 Task: Use the formula "IMREAL" in spreadsheet "Project portfolio".
Action: Mouse moved to (62, 263)
Screenshot: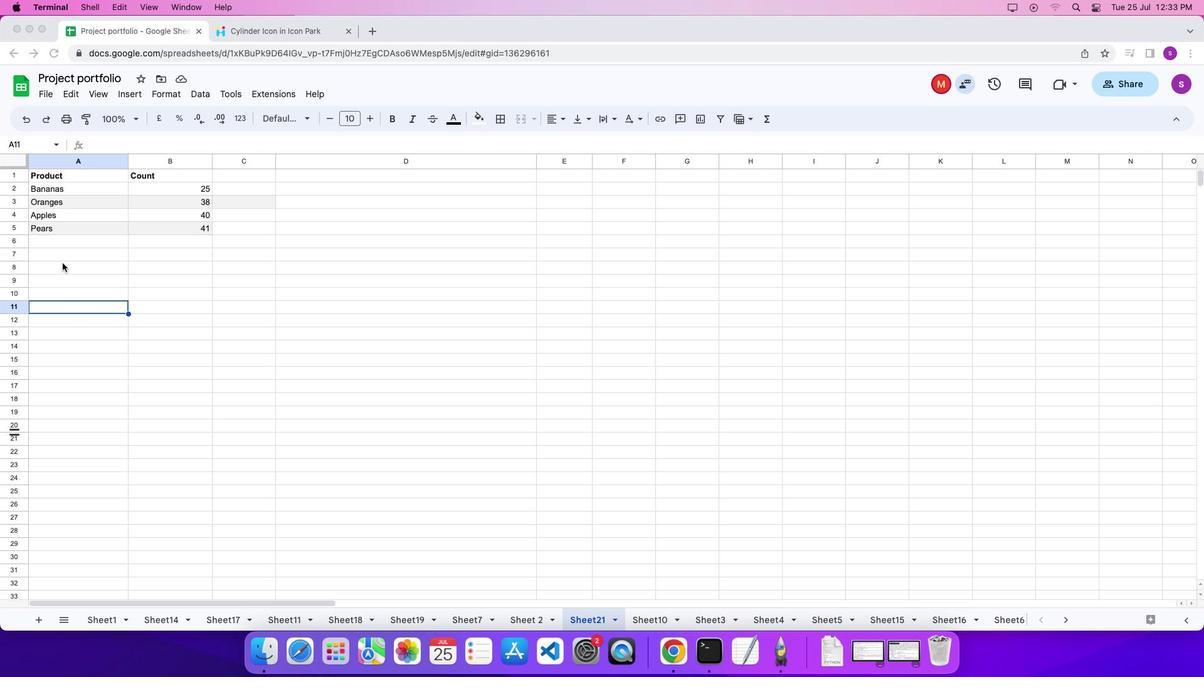 
Action: Mouse pressed left at (62, 263)
Screenshot: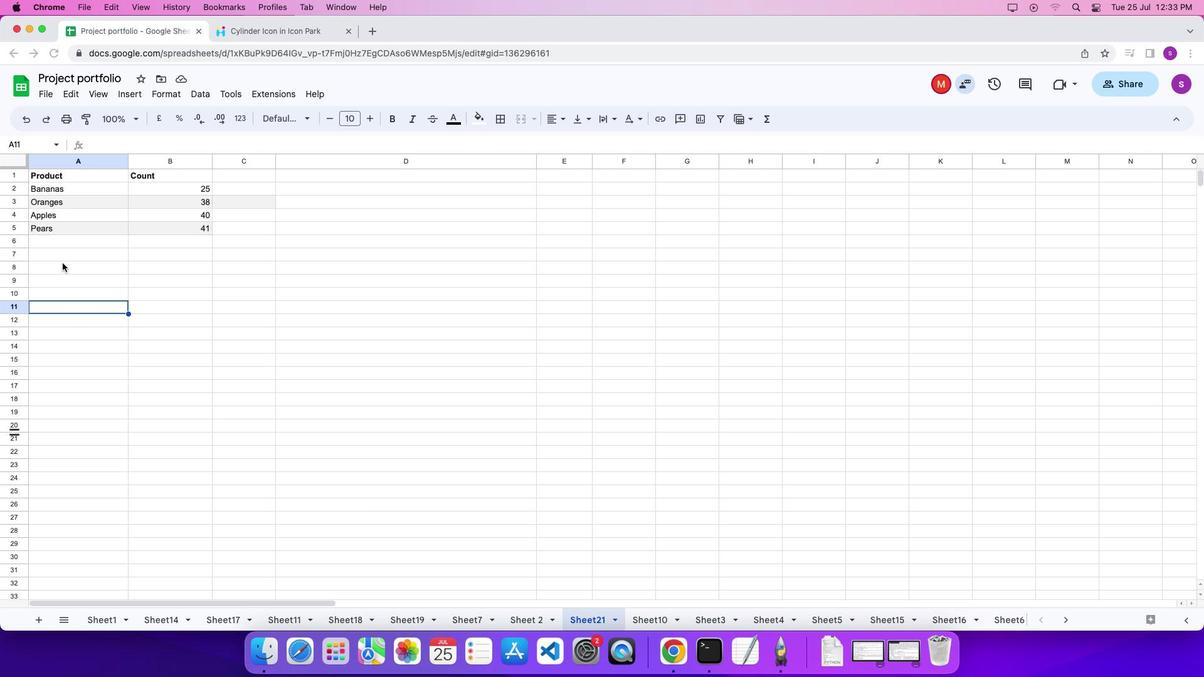 
Action: Mouse pressed left at (62, 263)
Screenshot: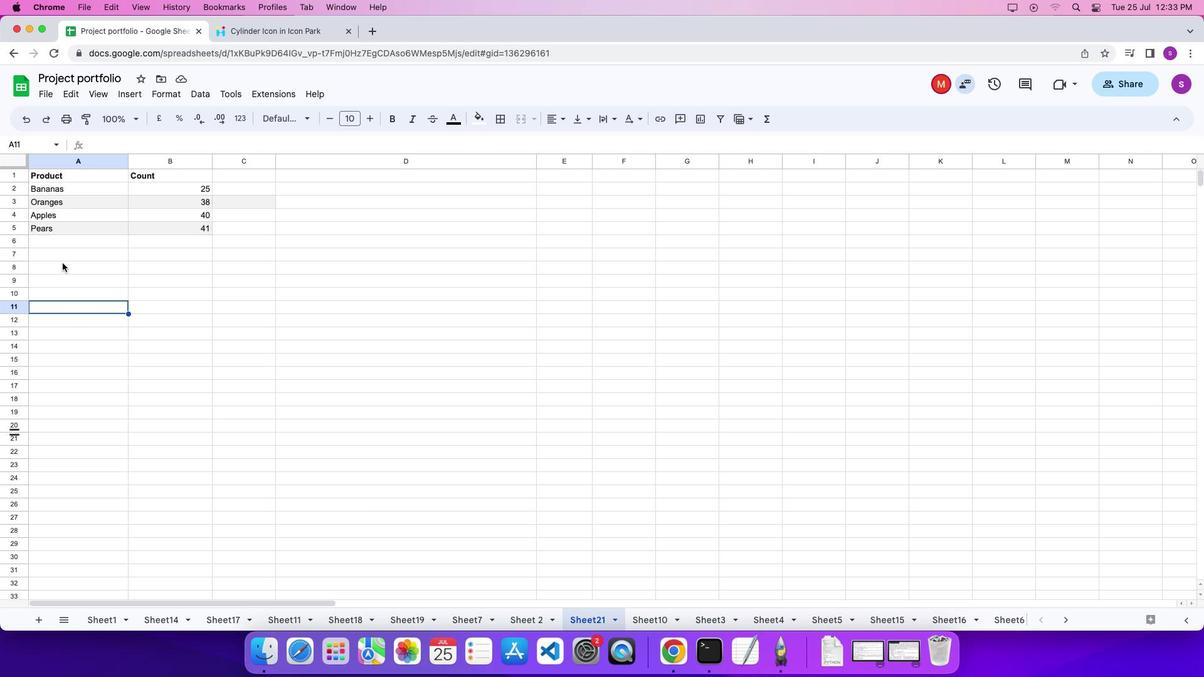 
Action: Mouse pressed left at (62, 263)
Screenshot: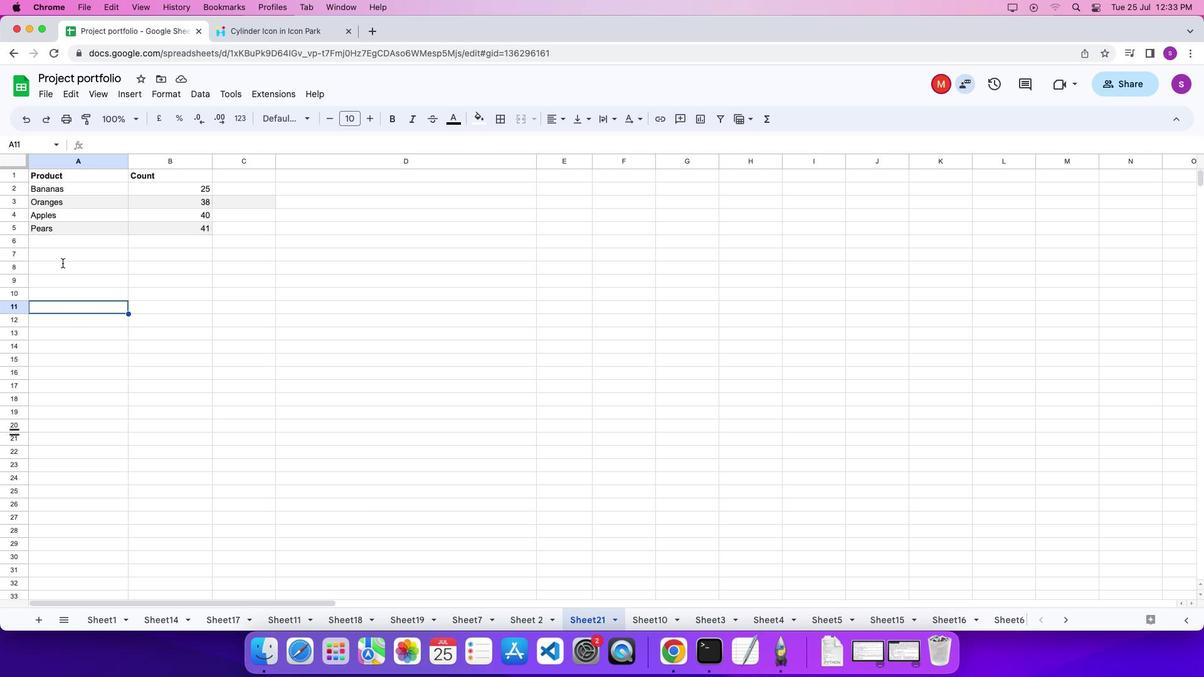 
Action: Mouse moved to (62, 262)
Screenshot: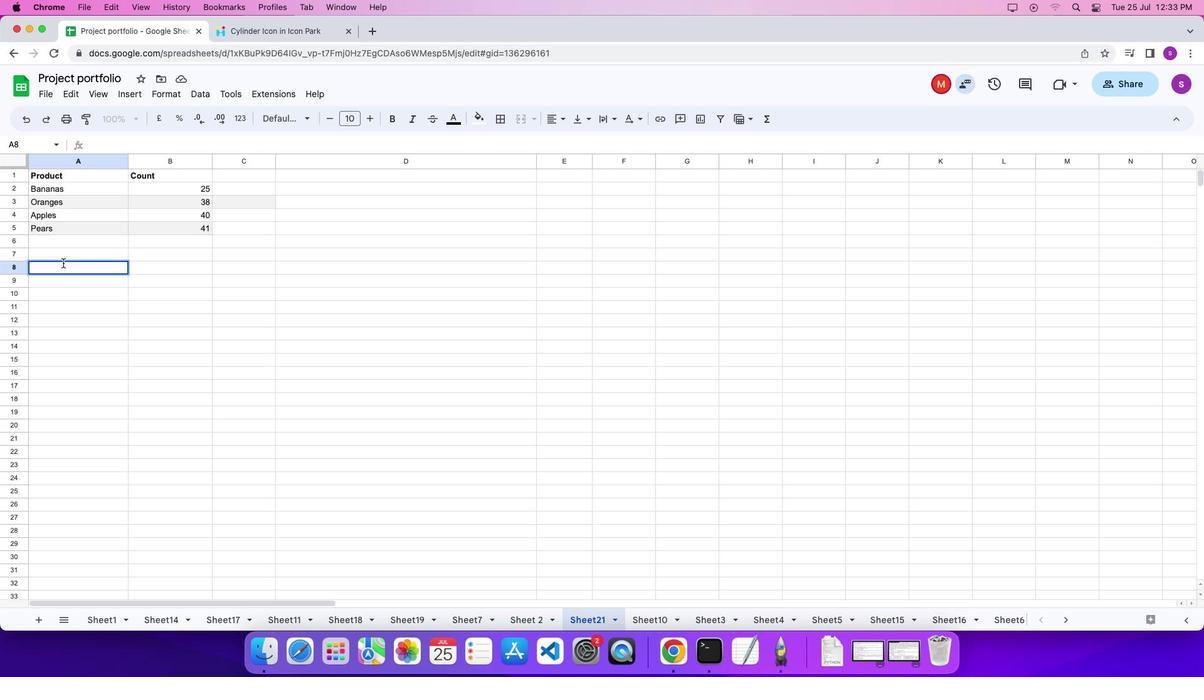 
Action: Key pressed '='
Screenshot: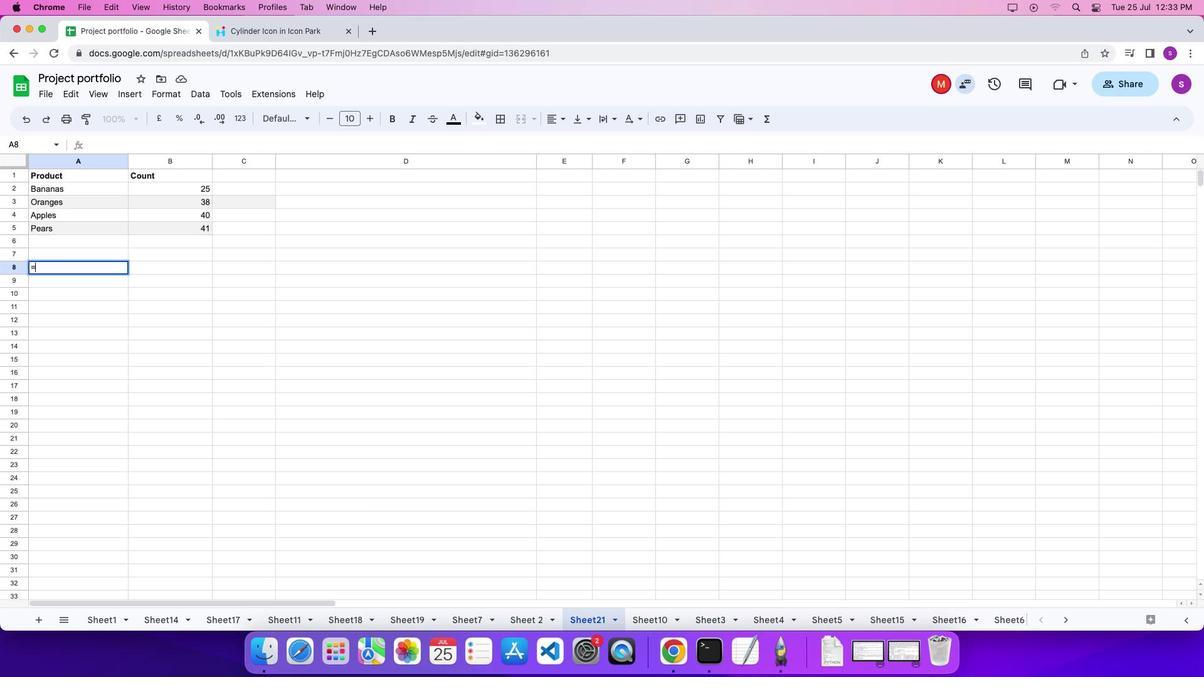 
Action: Mouse moved to (767, 119)
Screenshot: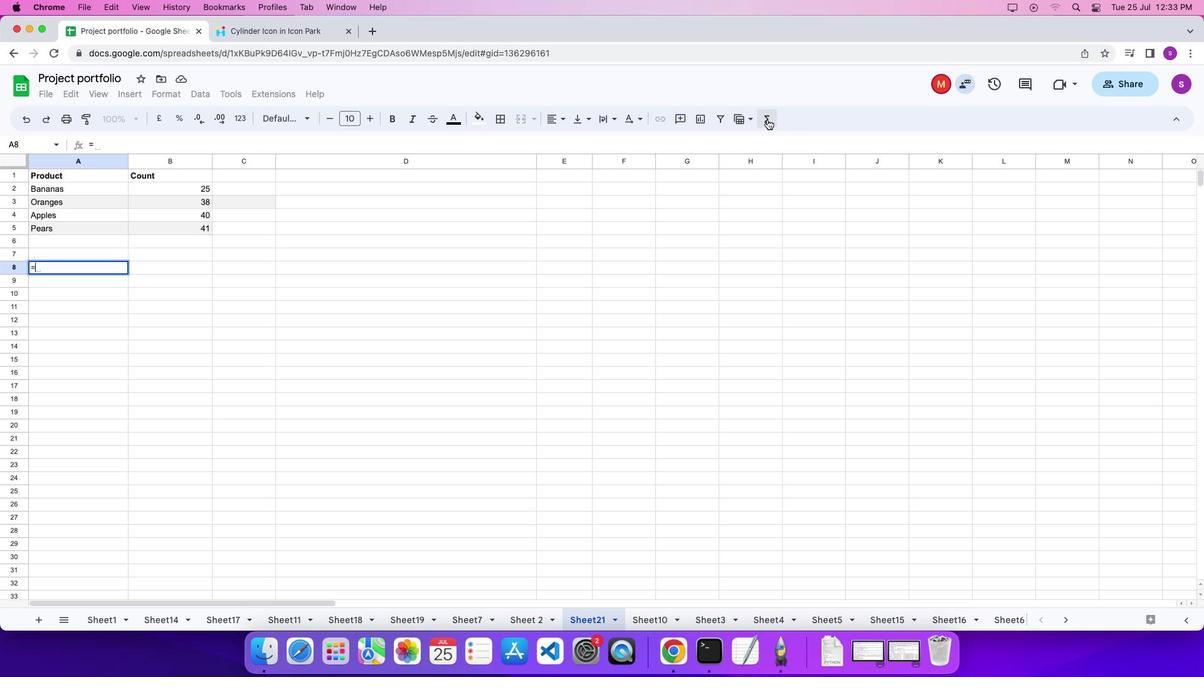 
Action: Mouse pressed left at (767, 119)
Screenshot: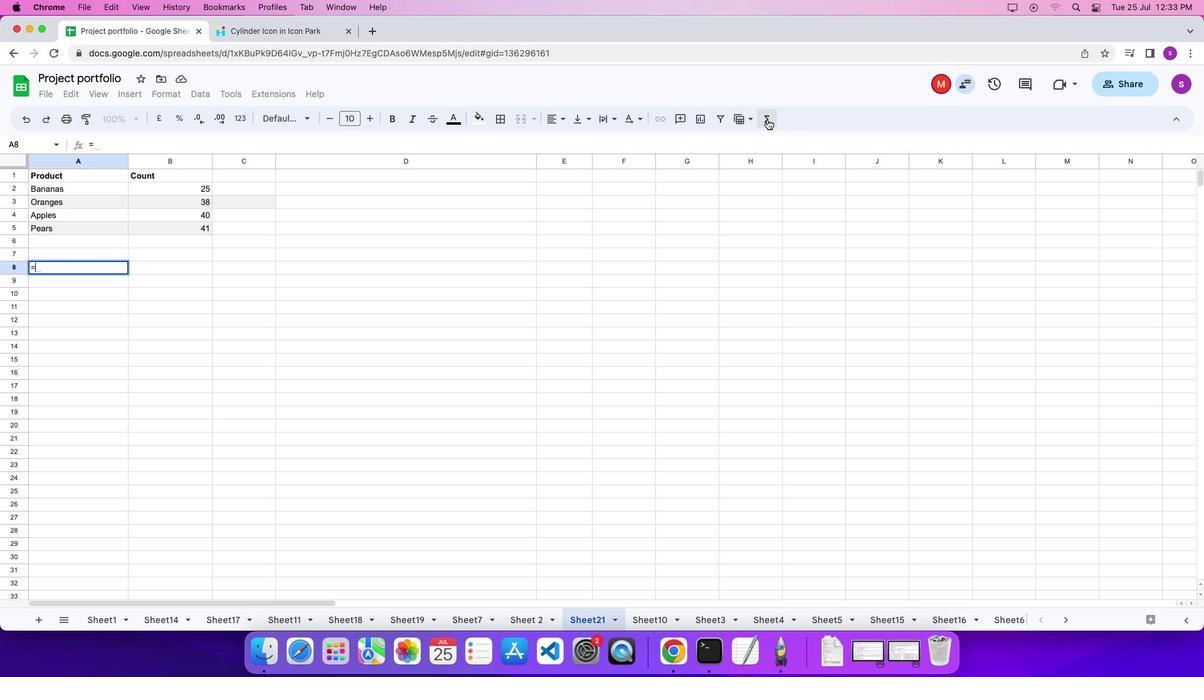 
Action: Mouse moved to (974, 424)
Screenshot: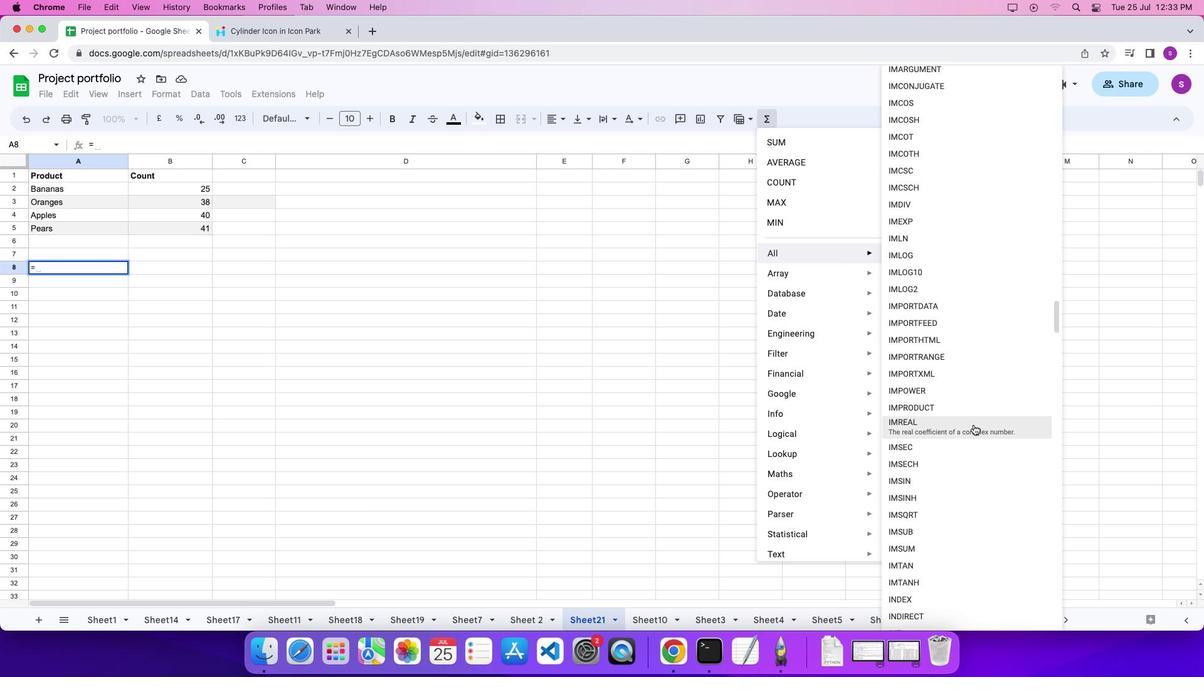
Action: Mouse pressed left at (974, 424)
Screenshot: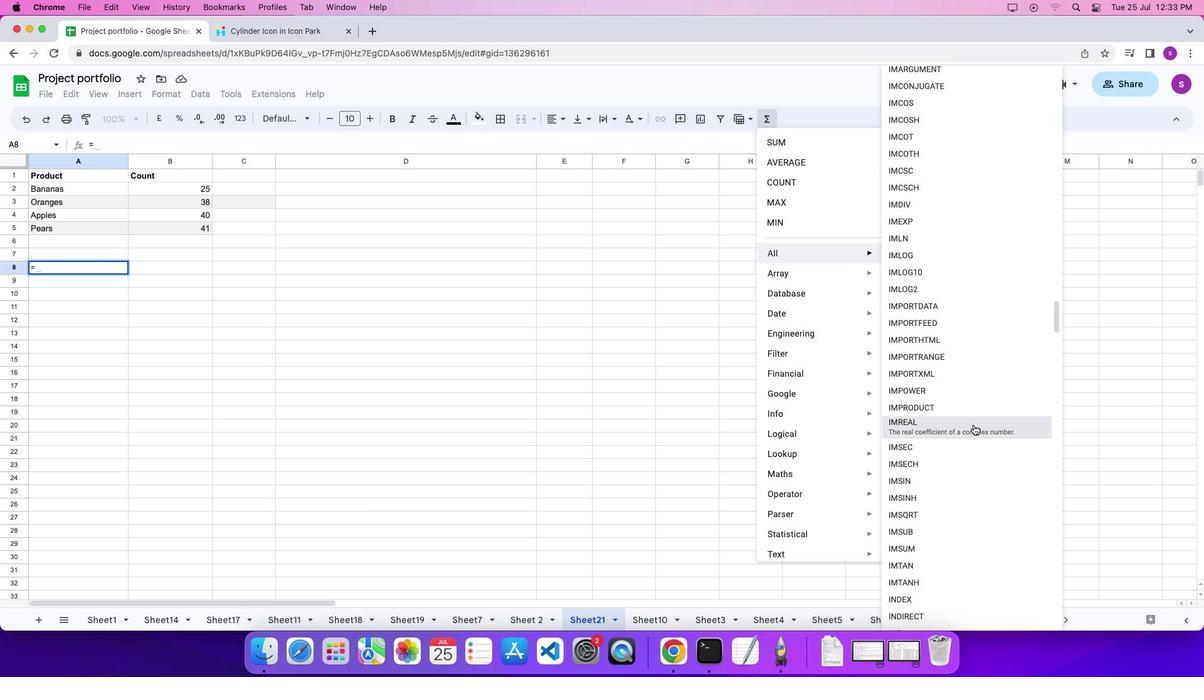
Action: Mouse moved to (968, 422)
Screenshot: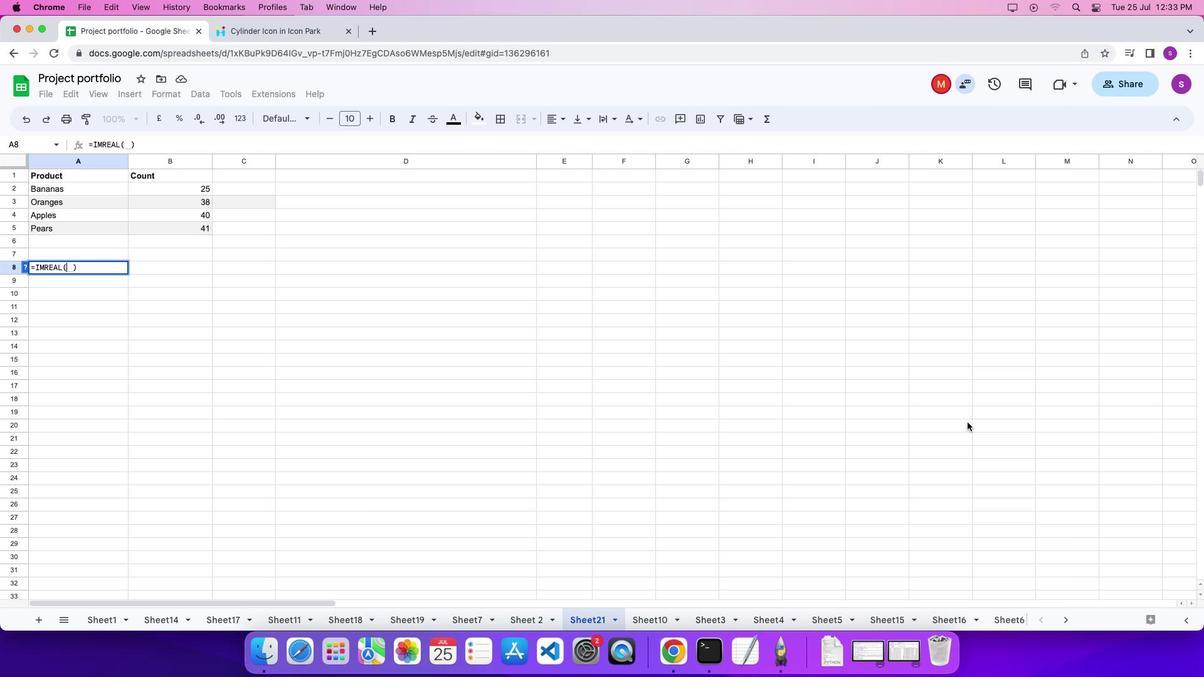 
Action: Key pressed Key.shift_r'"''6''-''9''i'Key.shift_r'"'Key.enter
Screenshot: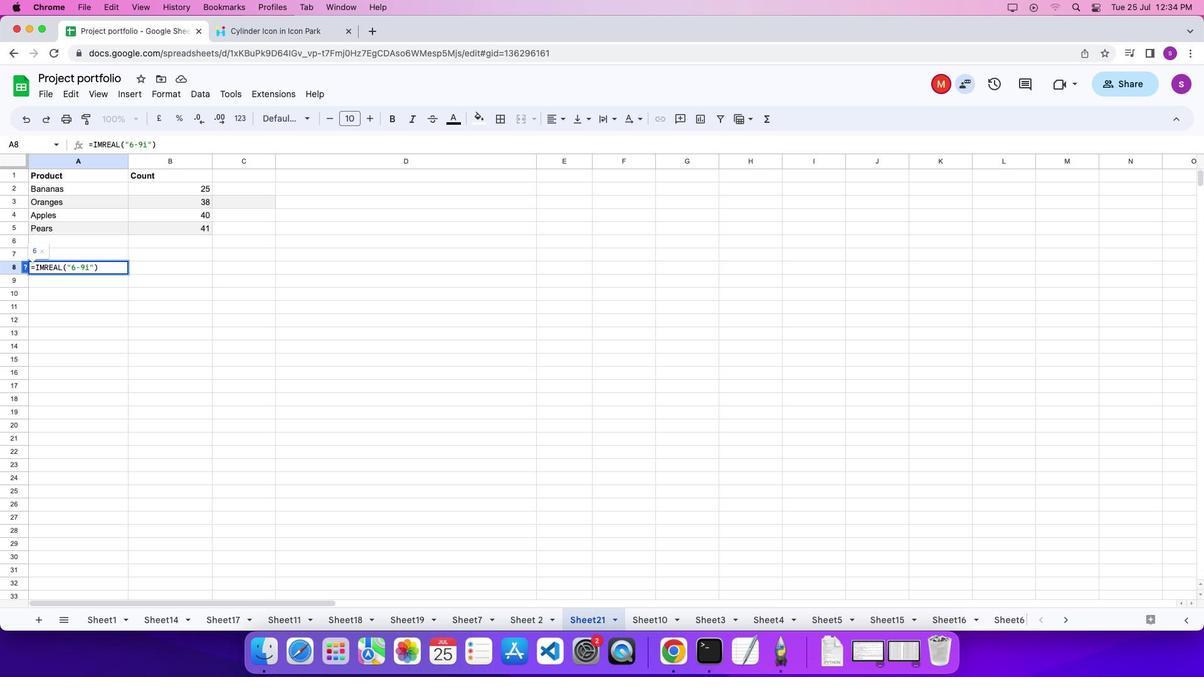 
